Task: Move the task Integrate a new third-party API into a website to the section To-Do in the project AgileCircle and sort the tasks in the project by Last modified on
Action: Mouse moved to (55, 293)
Screenshot: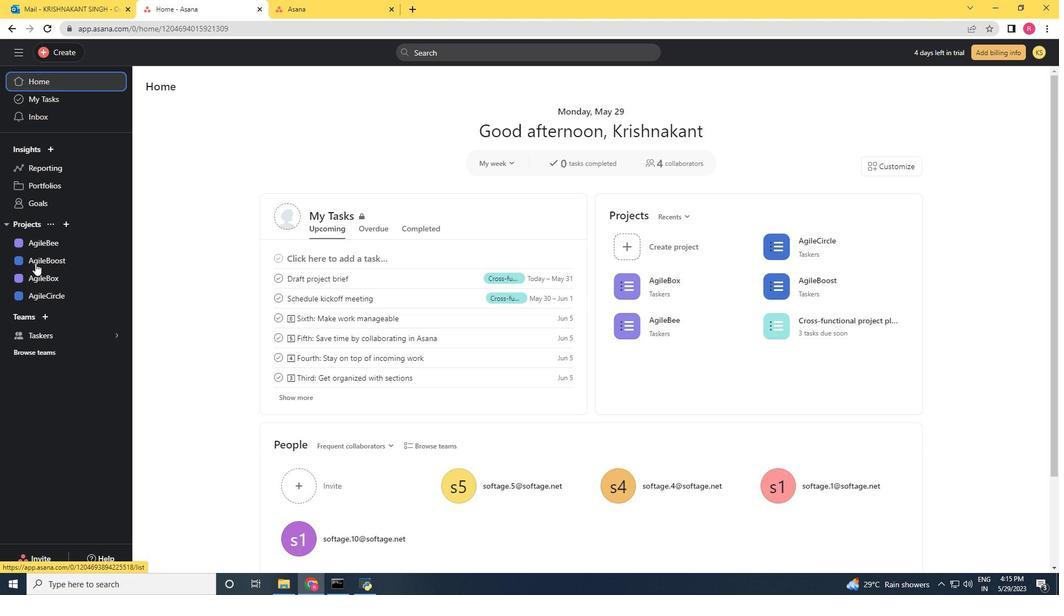 
Action: Mouse pressed left at (55, 293)
Screenshot: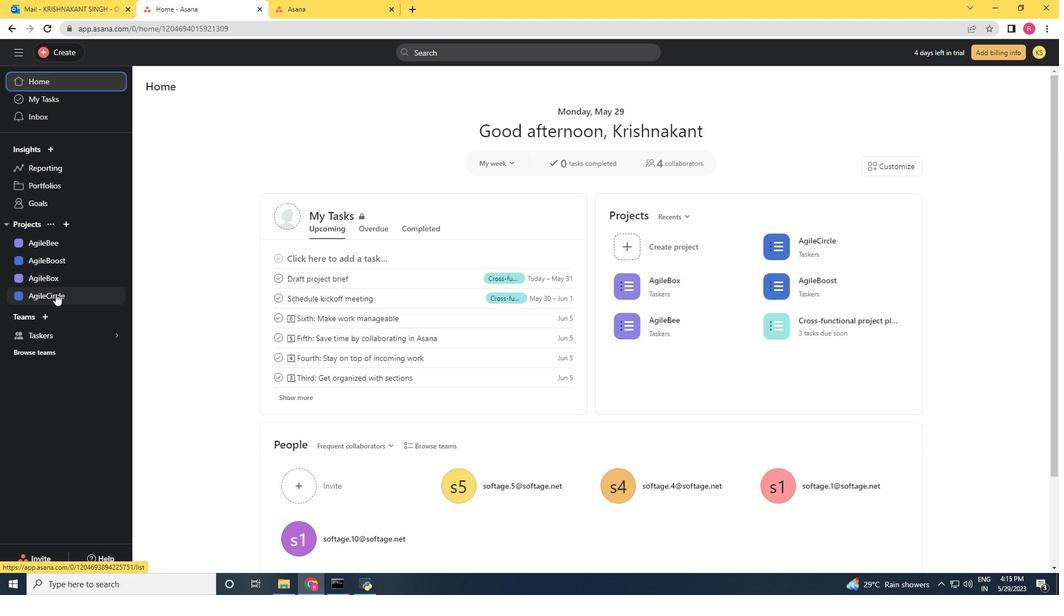 
Action: Mouse moved to (354, 338)
Screenshot: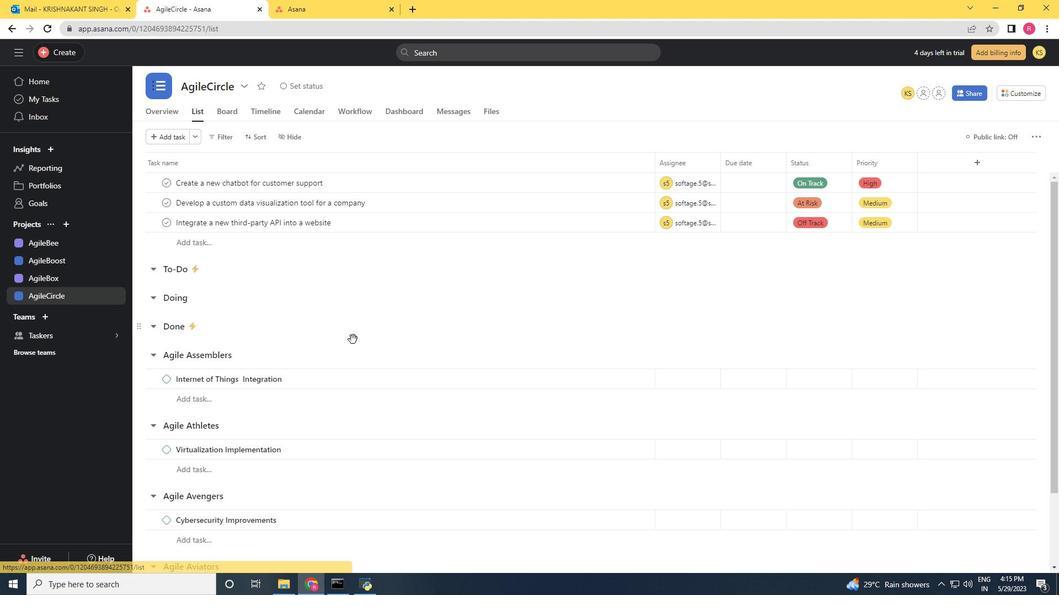 
Action: Mouse scrolled (354, 338) with delta (0, 0)
Screenshot: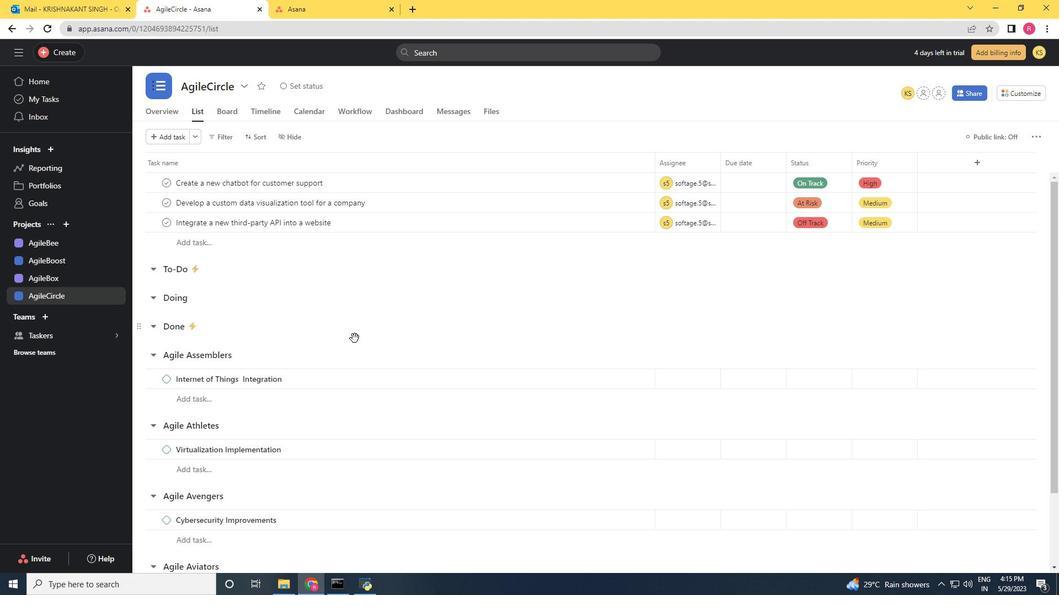 
Action: Mouse scrolled (354, 338) with delta (0, 0)
Screenshot: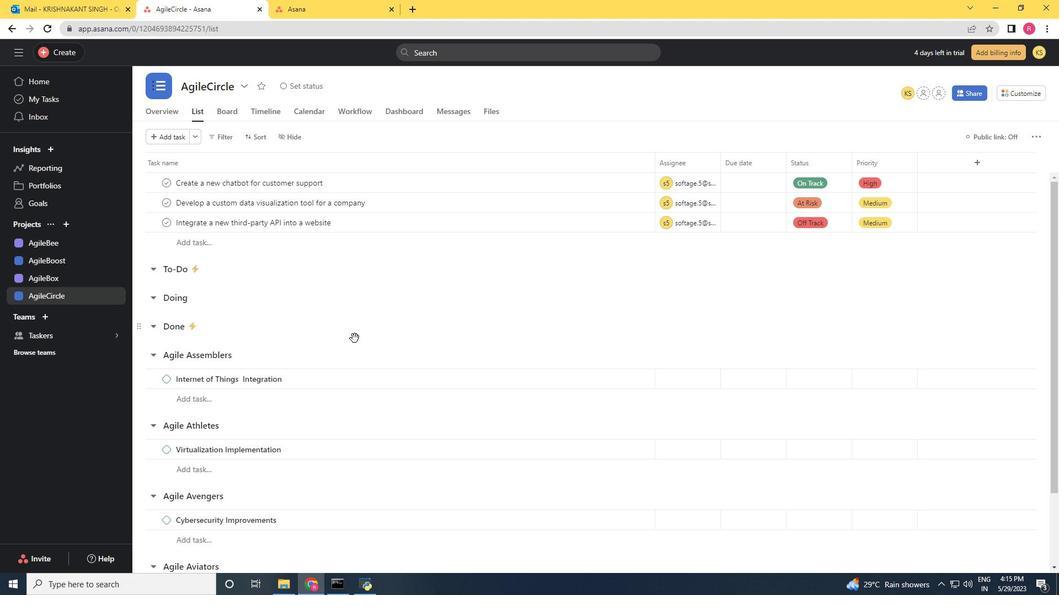 
Action: Mouse scrolled (354, 338) with delta (0, 0)
Screenshot: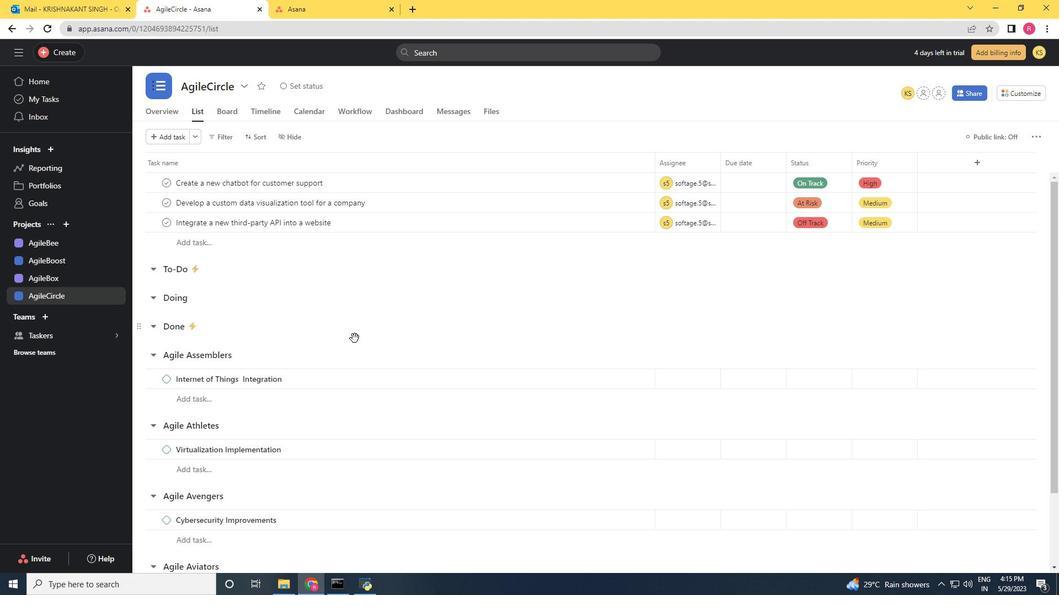 
Action: Mouse scrolled (354, 338) with delta (0, 0)
Screenshot: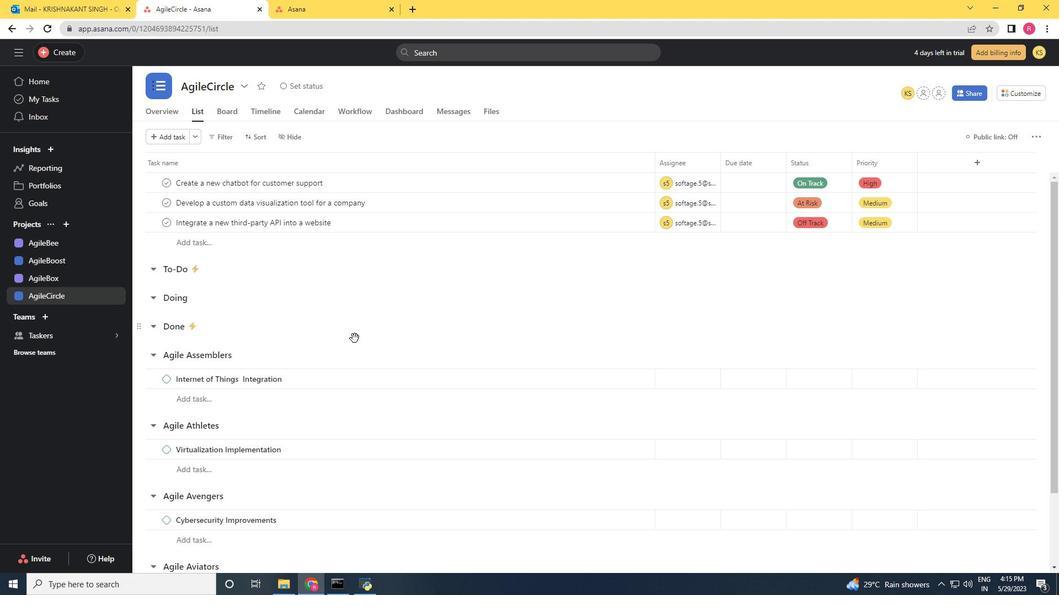 
Action: Mouse scrolled (354, 338) with delta (0, 0)
Screenshot: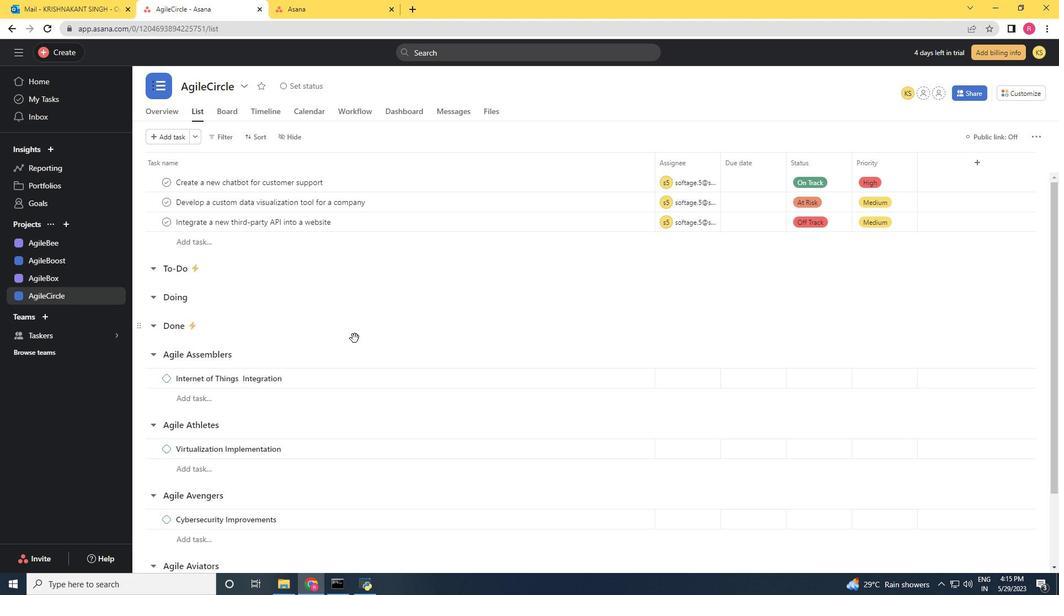 
Action: Mouse scrolled (354, 338) with delta (0, 0)
Screenshot: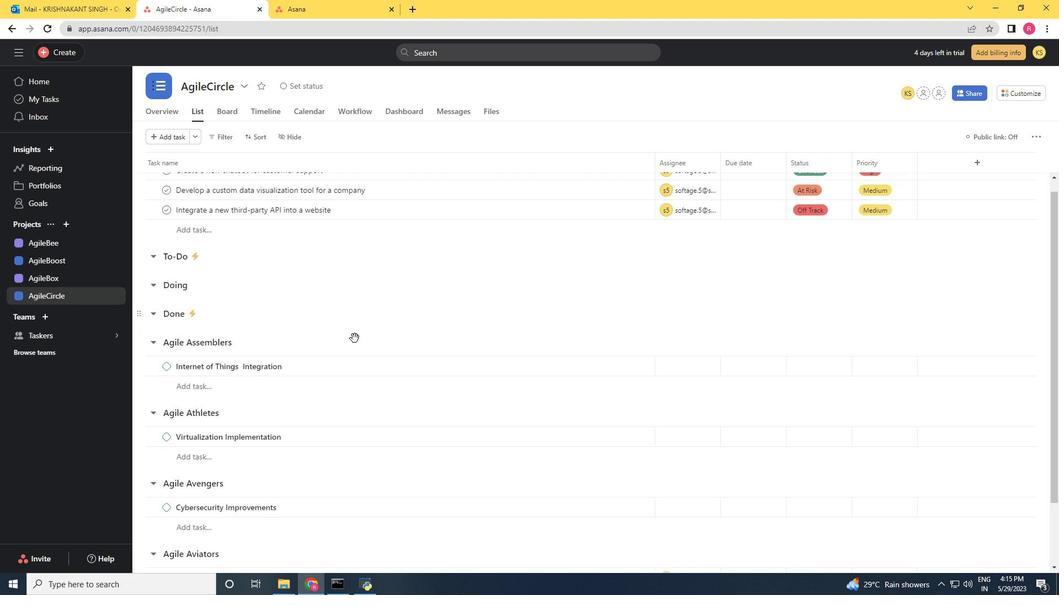 
Action: Mouse scrolled (354, 338) with delta (0, 0)
Screenshot: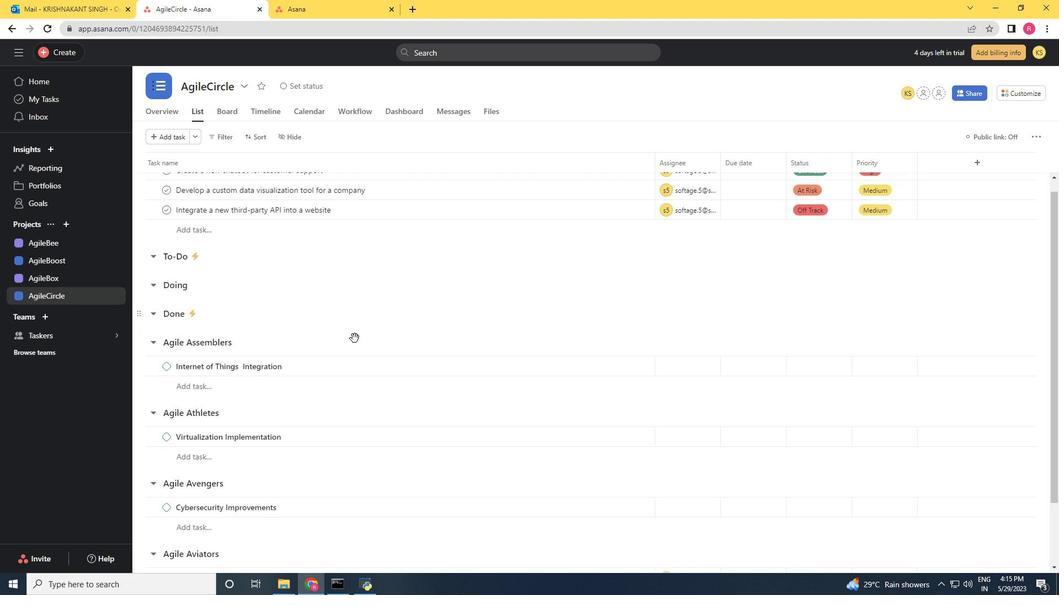 
Action: Mouse moved to (319, 451)
Screenshot: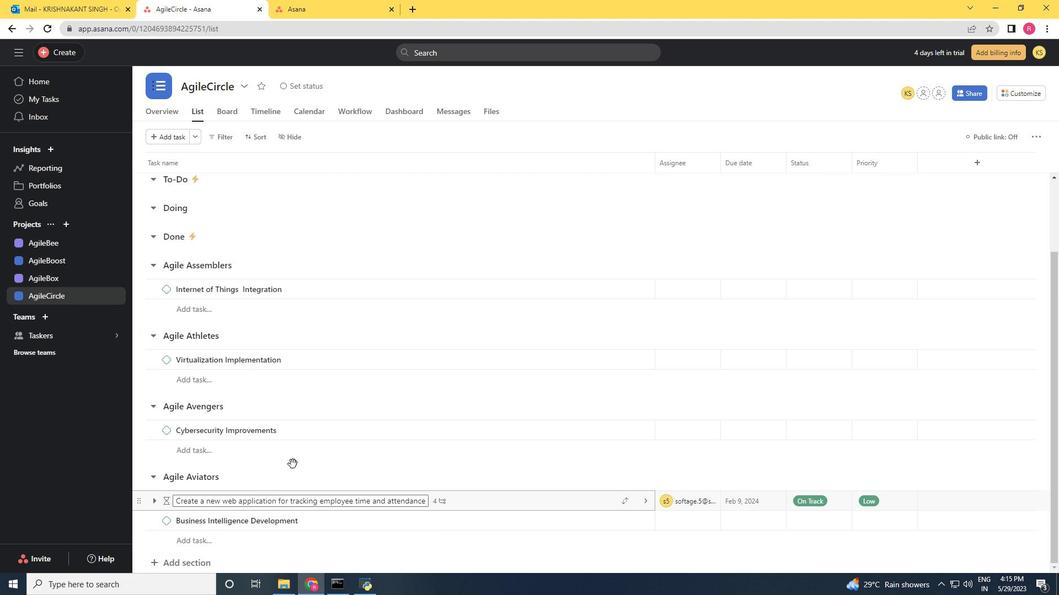 
Action: Mouse scrolled (319, 452) with delta (0, 0)
Screenshot: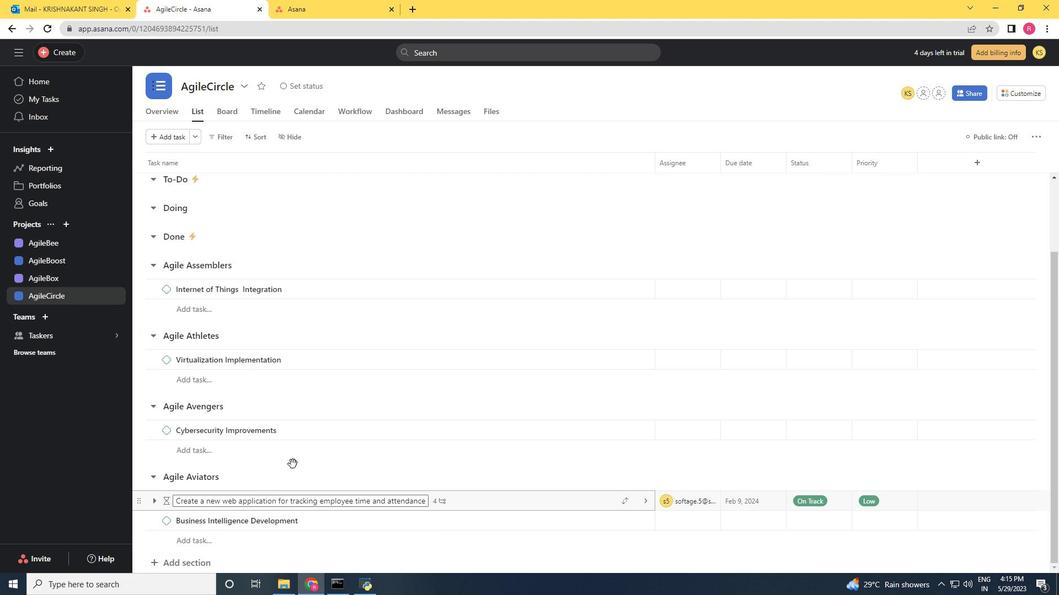 
Action: Mouse scrolled (319, 452) with delta (0, 0)
Screenshot: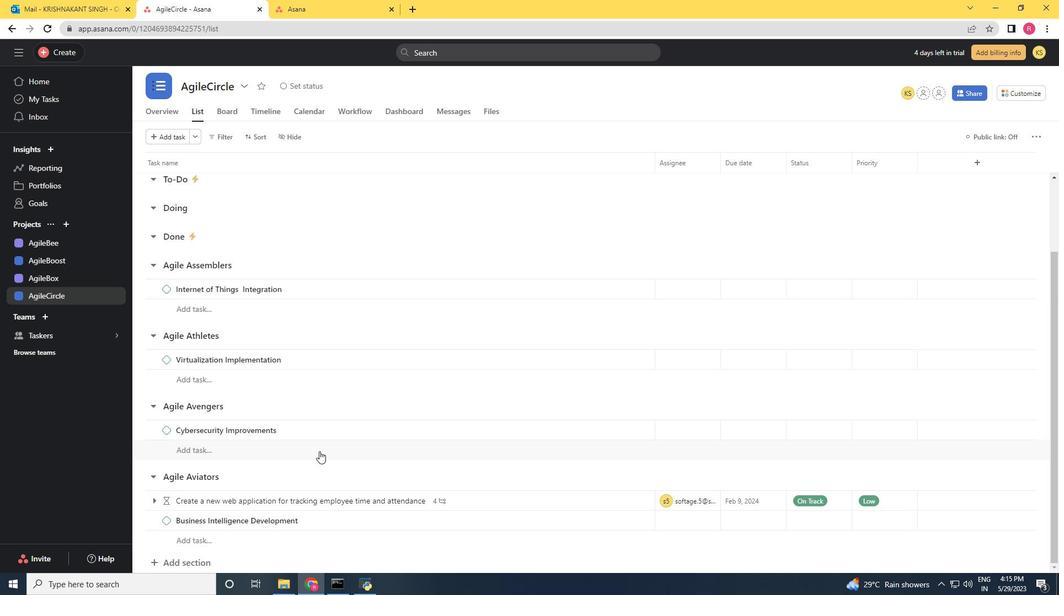 
Action: Mouse scrolled (319, 452) with delta (0, 0)
Screenshot: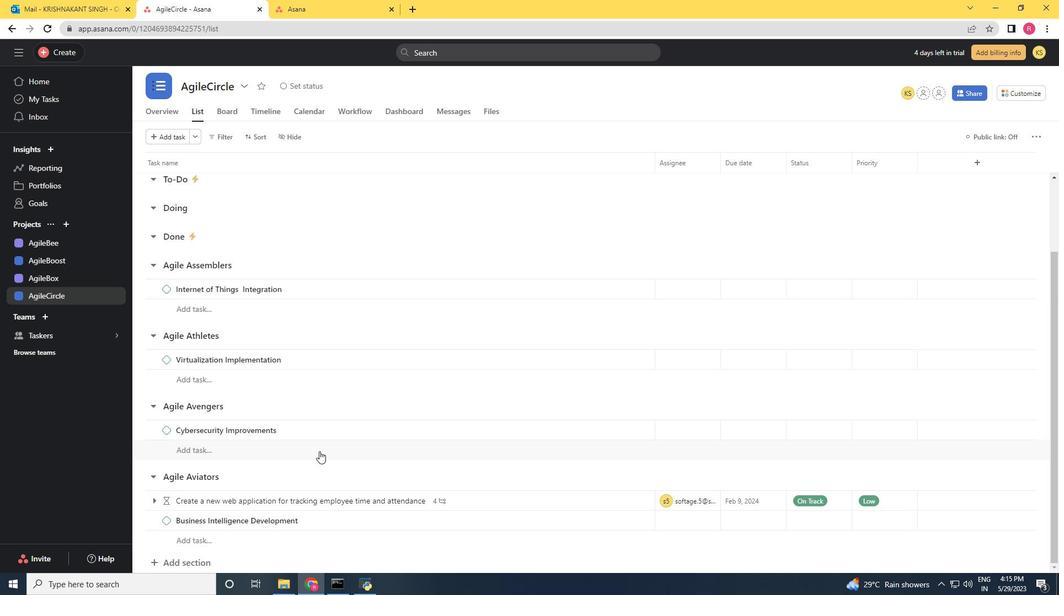 
Action: Mouse scrolled (319, 452) with delta (0, 0)
Screenshot: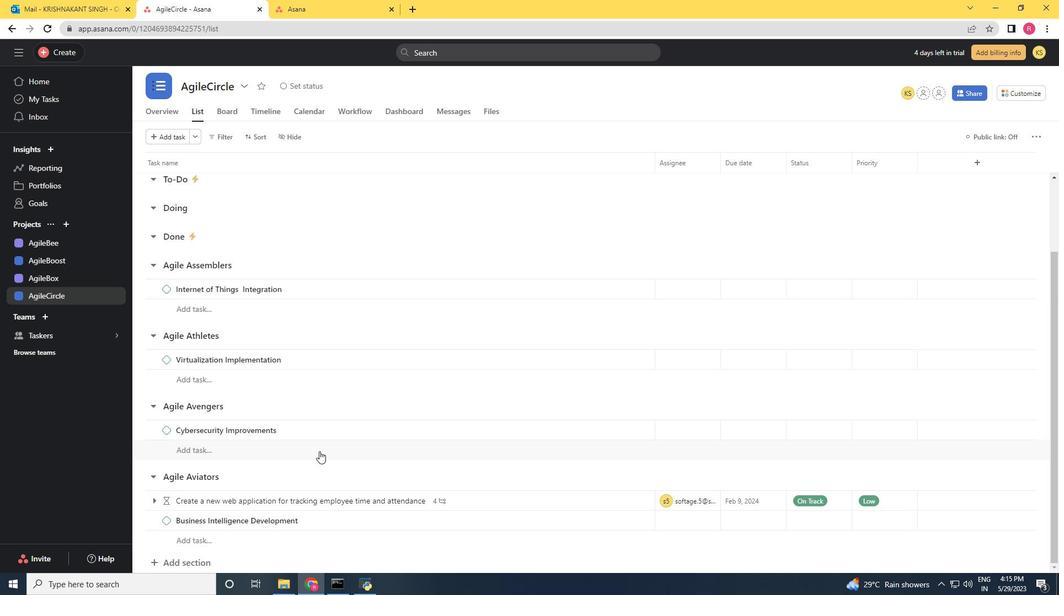 
Action: Mouse moved to (329, 403)
Screenshot: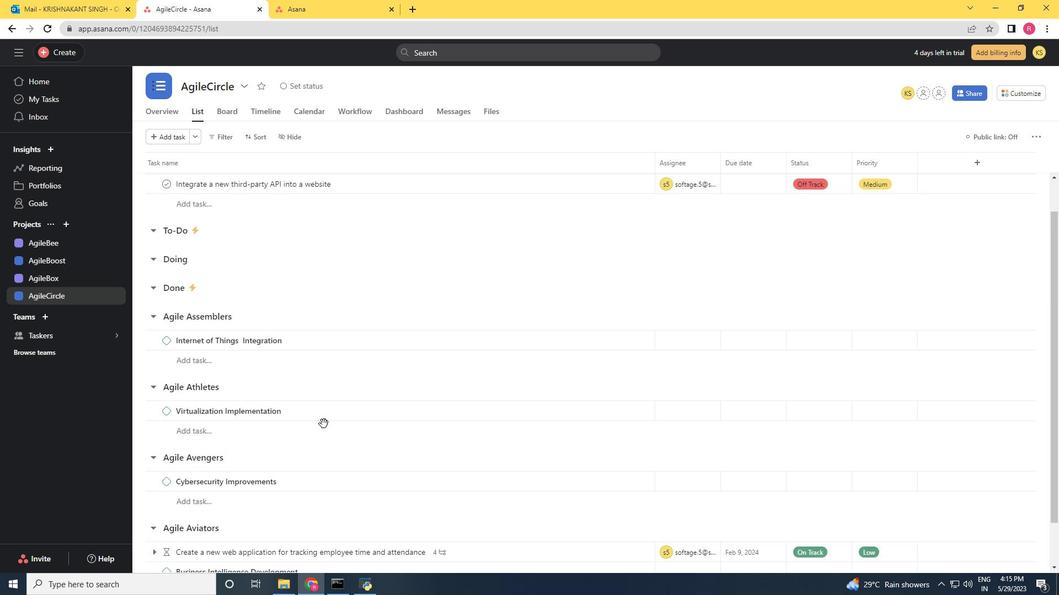 
Action: Mouse scrolled (329, 404) with delta (0, 0)
Screenshot: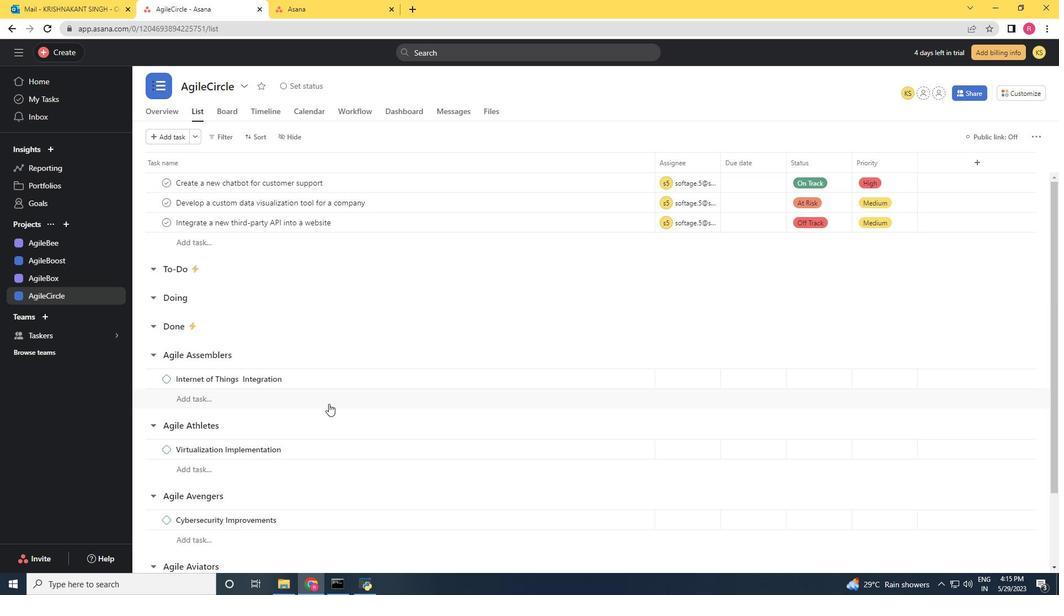 
Action: Mouse scrolled (329, 404) with delta (0, 0)
Screenshot: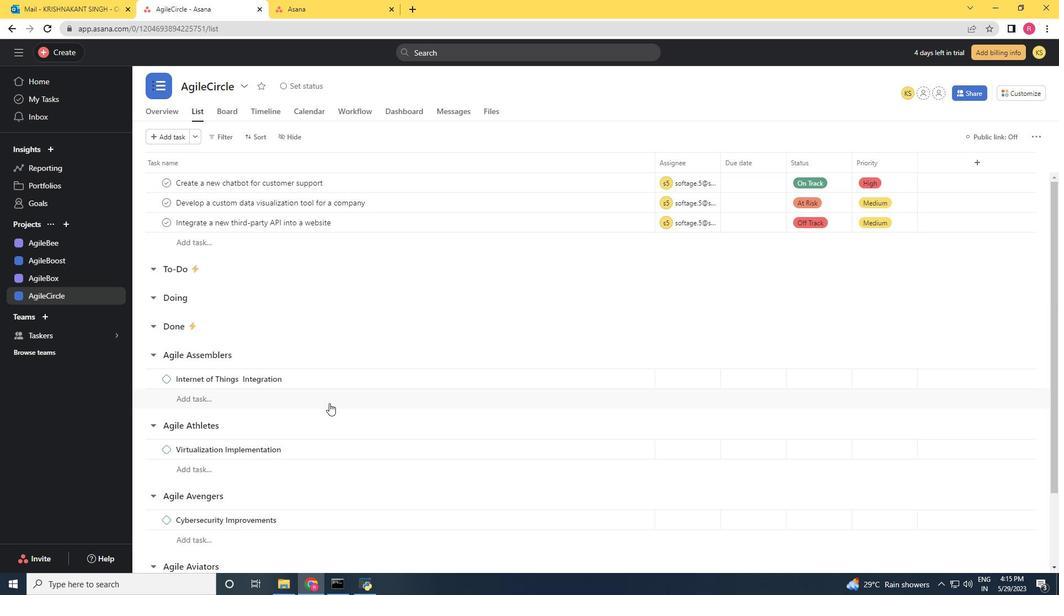 
Action: Mouse scrolled (329, 404) with delta (0, 0)
Screenshot: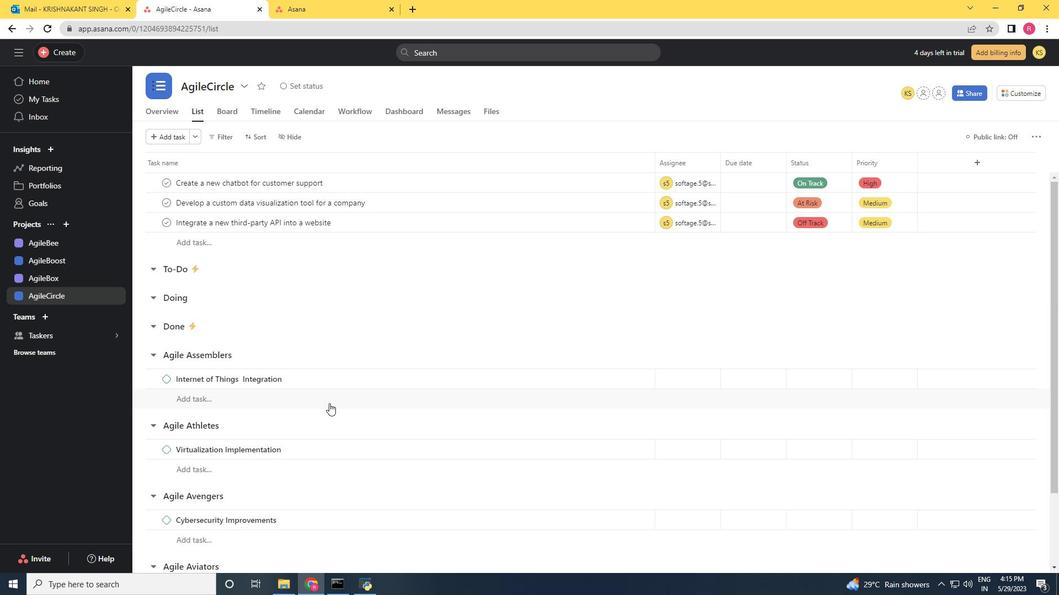 
Action: Mouse scrolled (329, 404) with delta (0, 0)
Screenshot: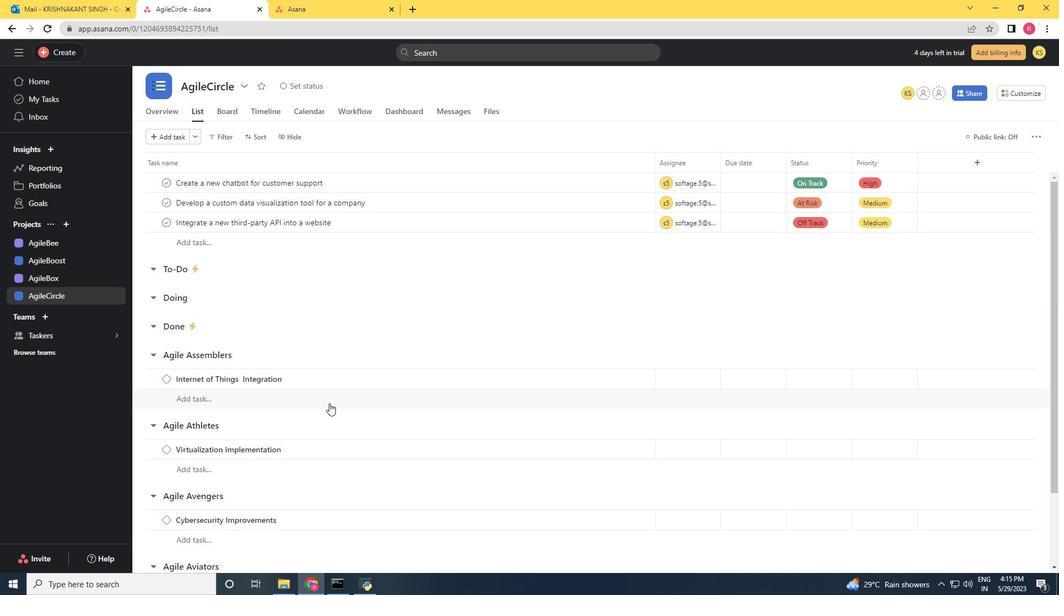 
Action: Mouse moved to (626, 223)
Screenshot: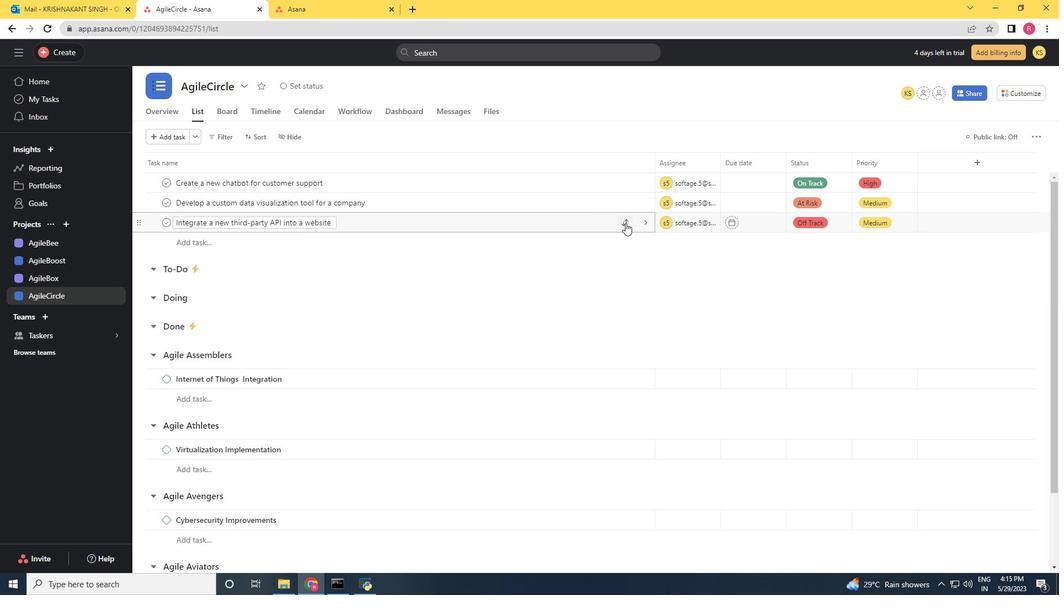 
Action: Mouse pressed left at (626, 223)
Screenshot: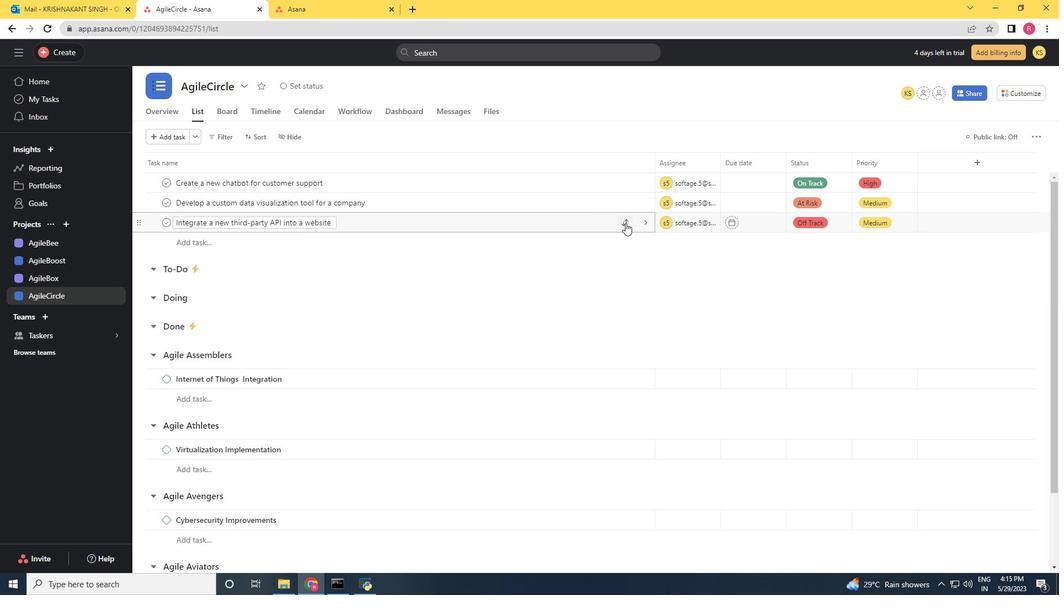 
Action: Mouse moved to (570, 289)
Screenshot: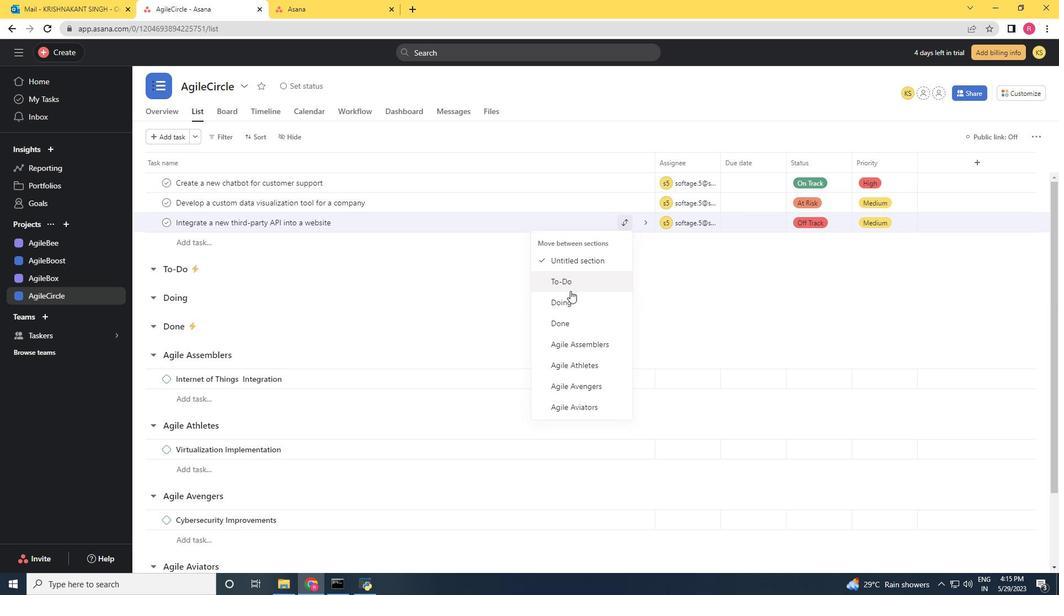 
Action: Mouse pressed left at (570, 289)
Screenshot: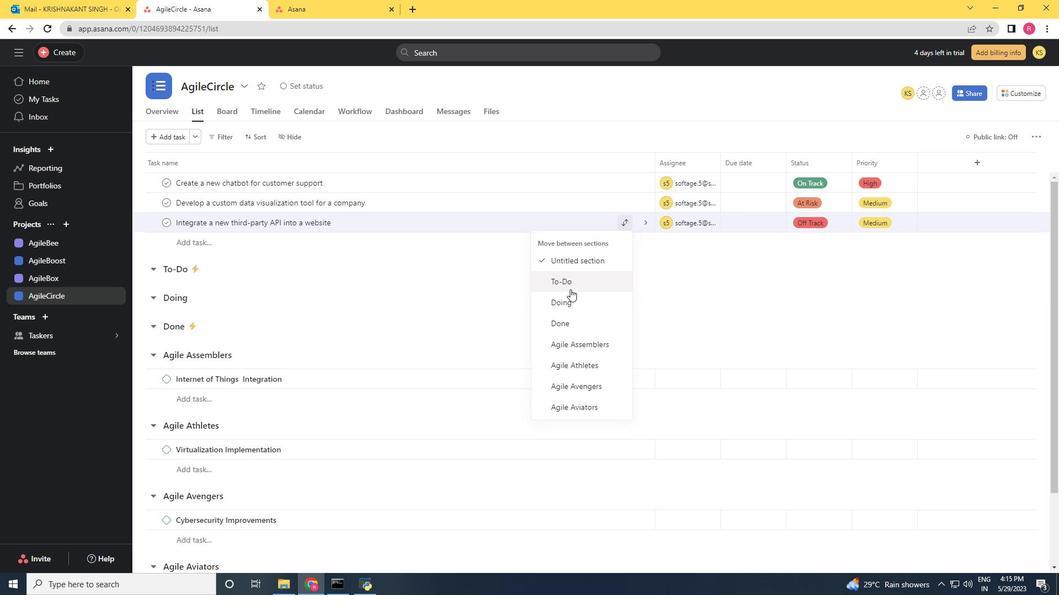 
Action: Mouse moved to (476, 277)
Screenshot: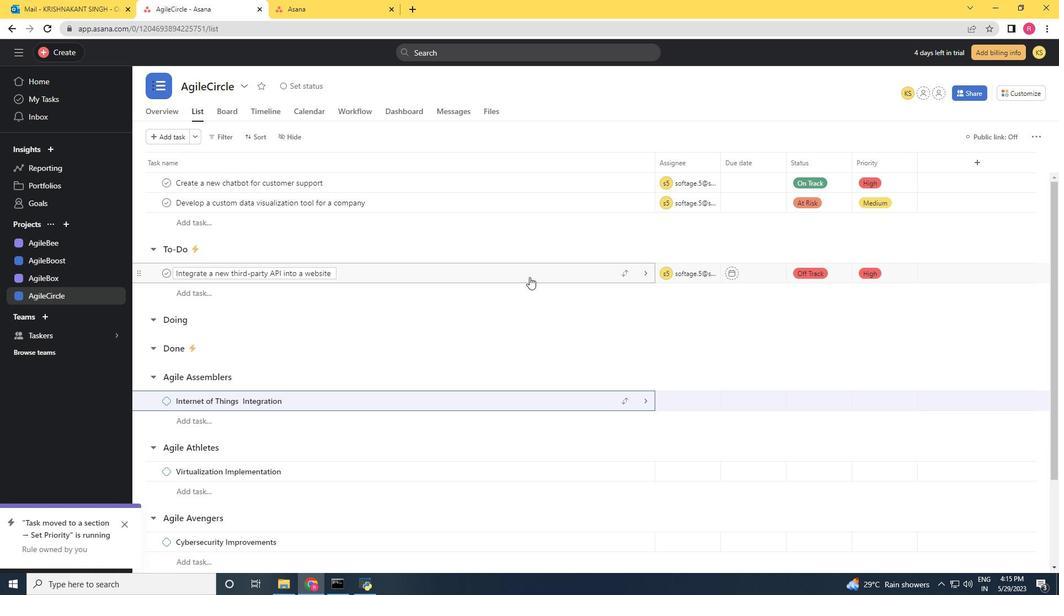 
Action: Mouse pressed left at (476, 277)
Screenshot: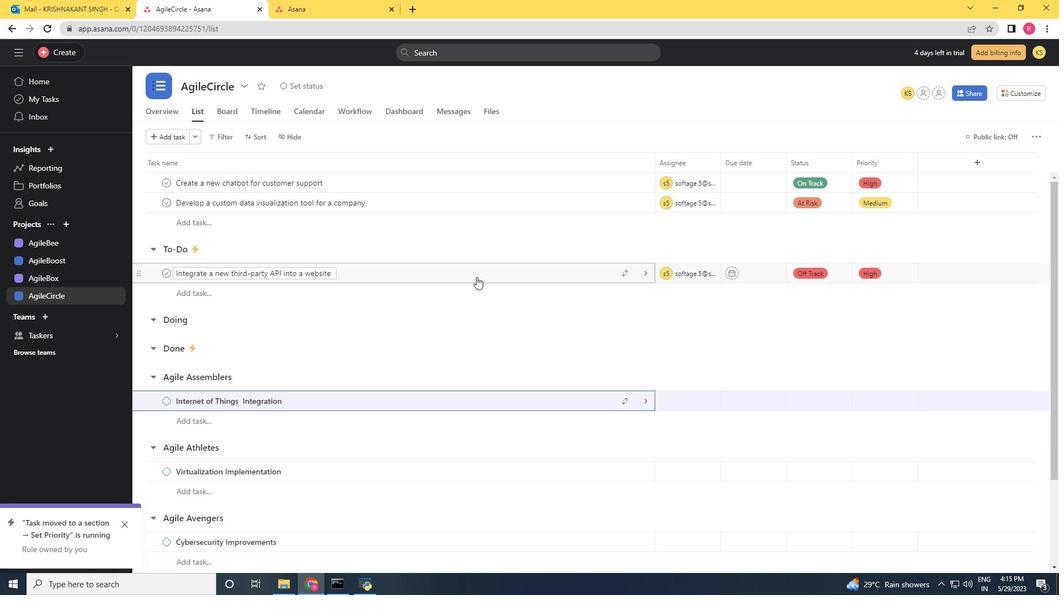 
Action: Mouse moved to (1036, 137)
Screenshot: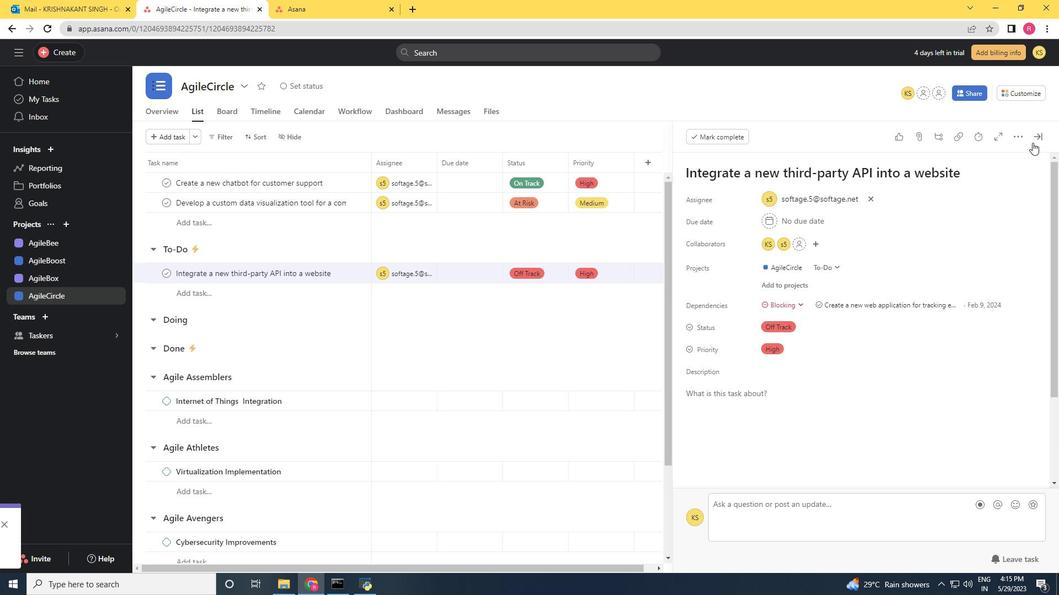 
Action: Mouse pressed left at (1036, 137)
Screenshot: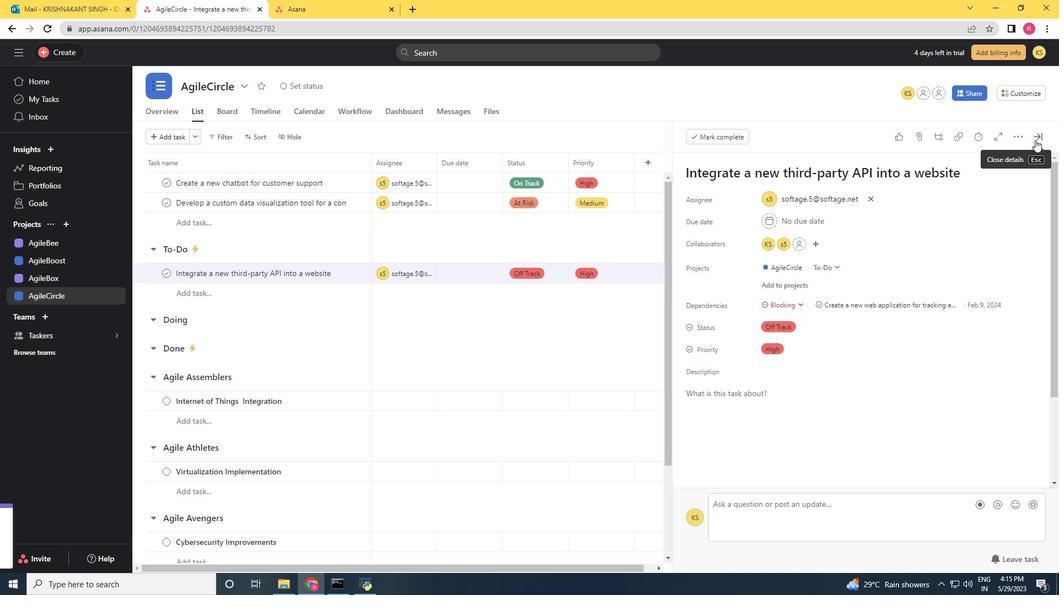 
Action: Mouse moved to (258, 137)
Screenshot: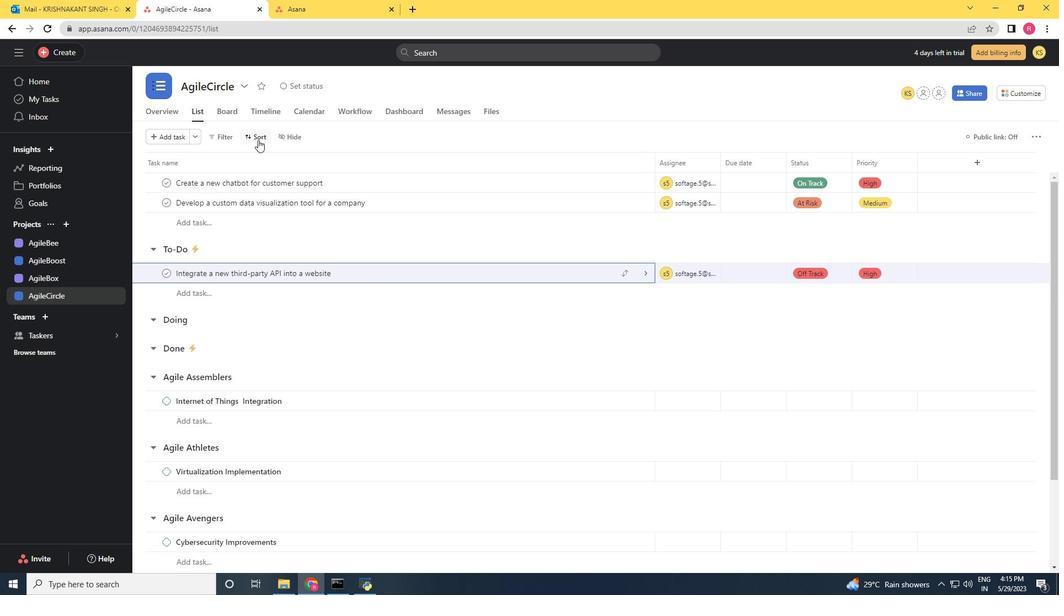
Action: Mouse pressed left at (258, 137)
Screenshot: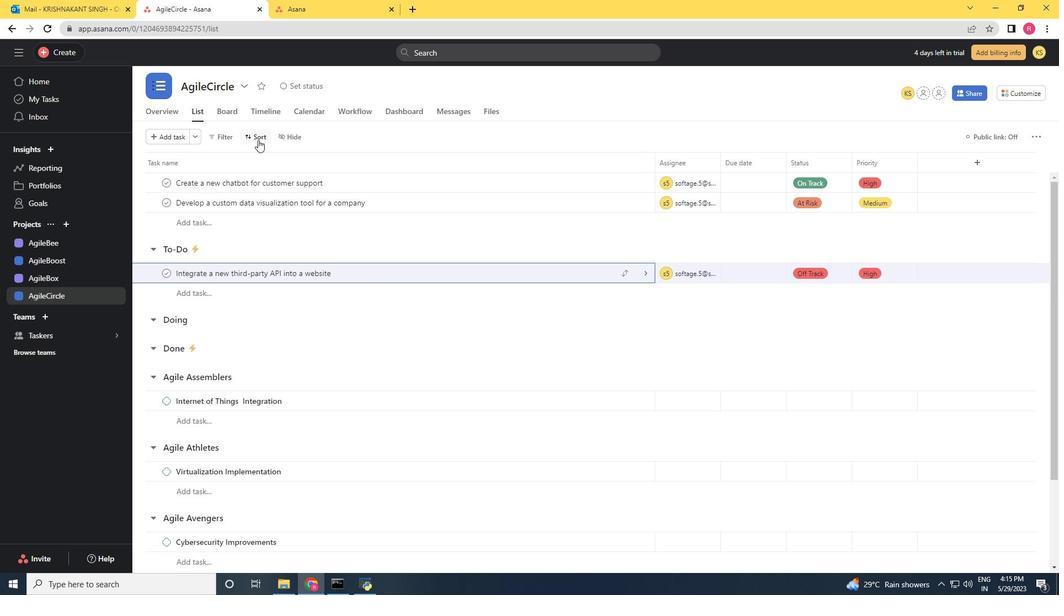 
Action: Mouse moved to (590, 276)
Screenshot: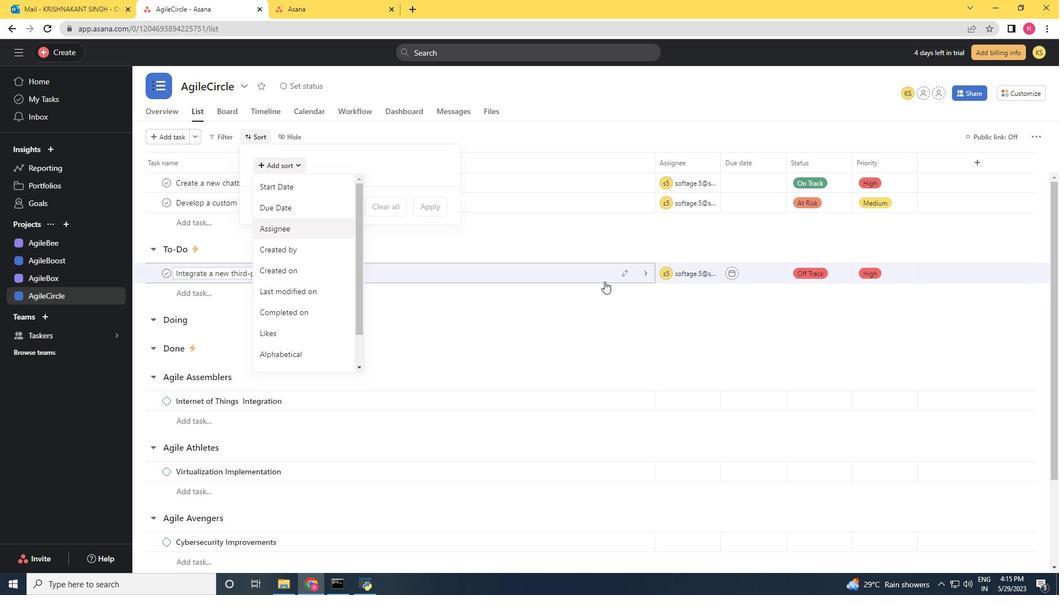 
Action: Mouse pressed left at (590, 276)
Screenshot: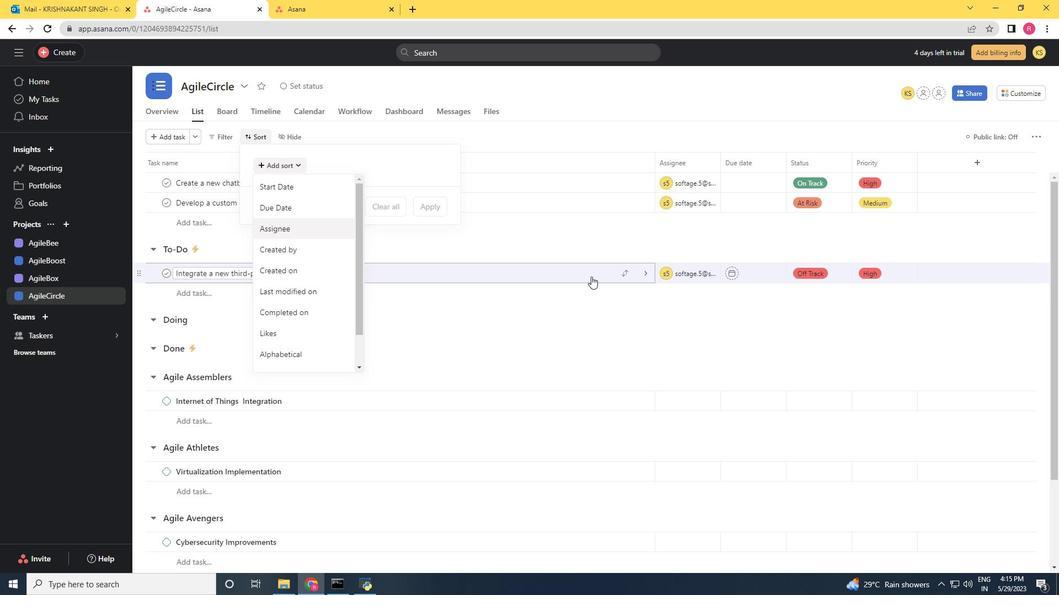 
Action: Mouse moved to (1035, 136)
Screenshot: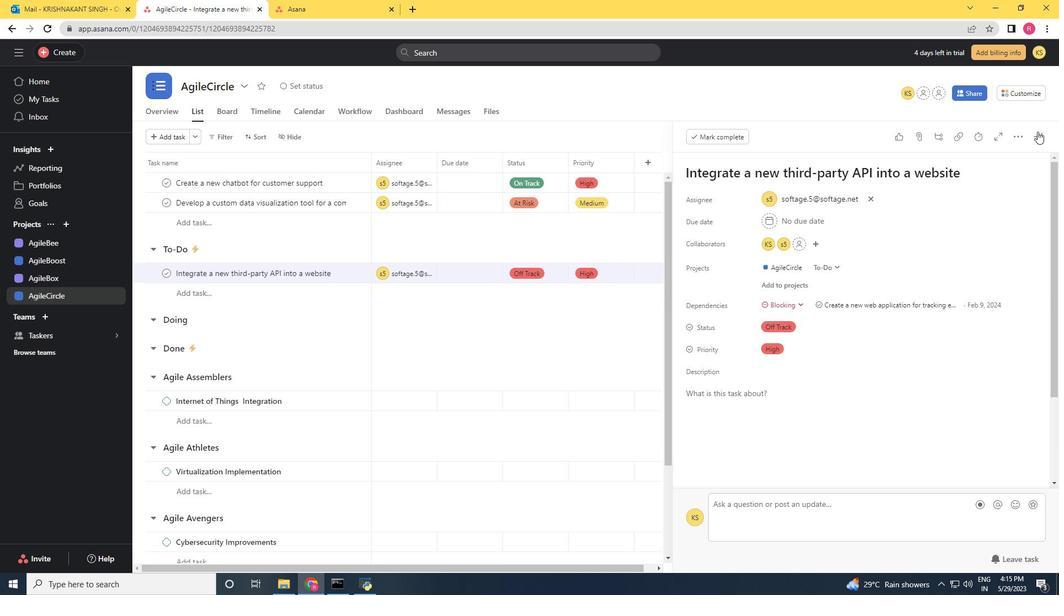 
Action: Mouse pressed left at (1035, 136)
Screenshot: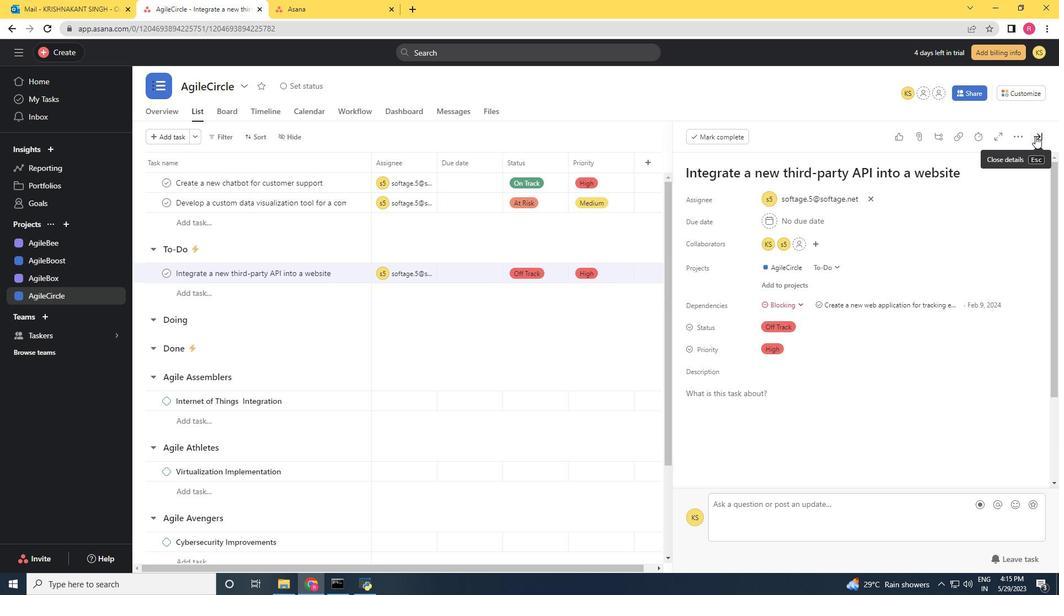 
Action: Mouse moved to (631, 272)
Screenshot: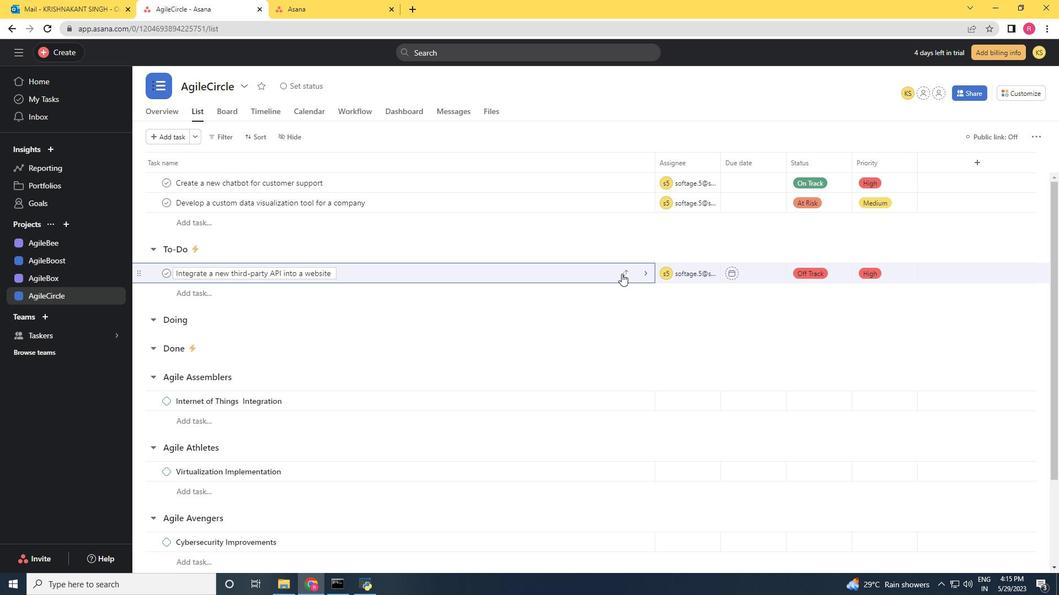 
Action: Mouse pressed left at (631, 272)
Screenshot: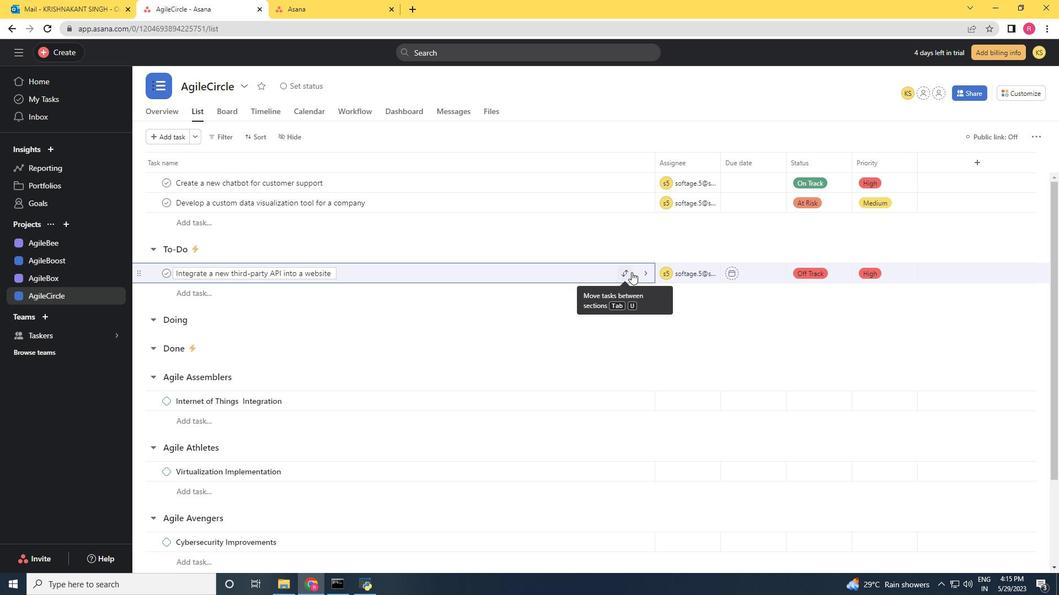 
Action: Mouse moved to (579, 330)
Screenshot: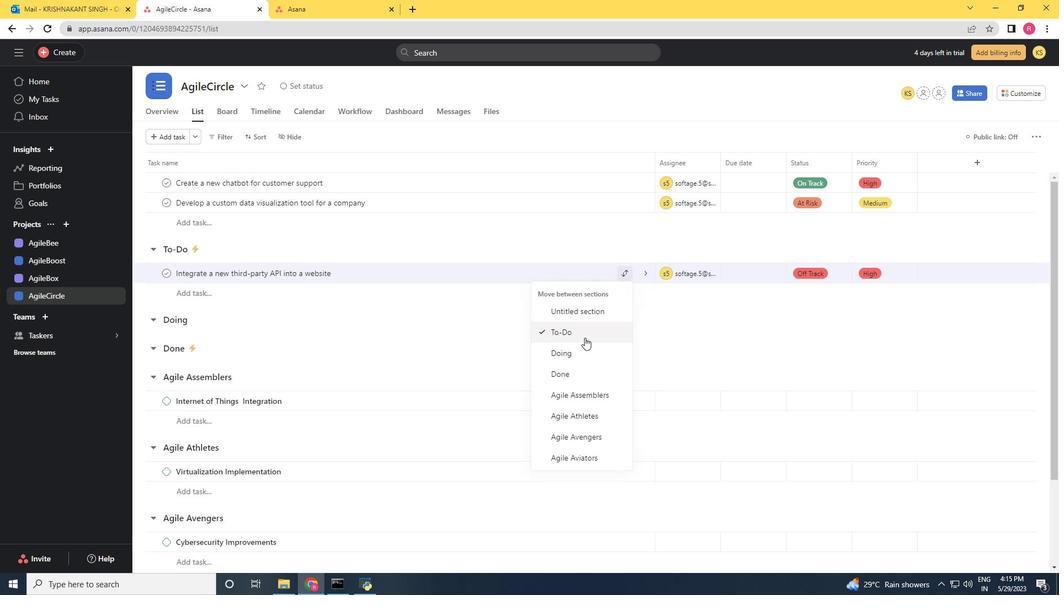 
Action: Mouse pressed left at (579, 330)
Screenshot: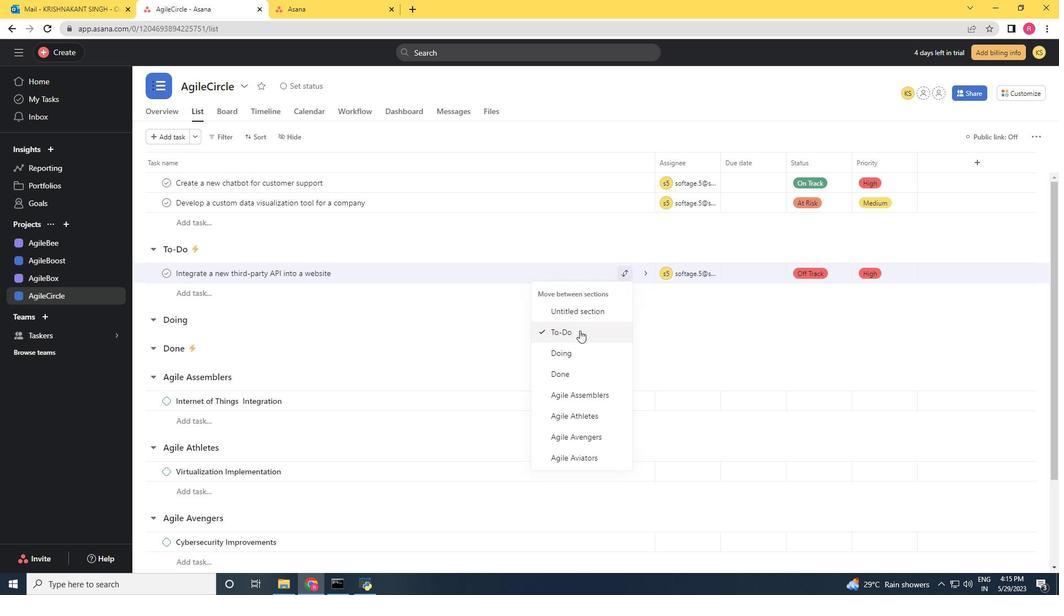 
Action: Mouse moved to (253, 137)
Screenshot: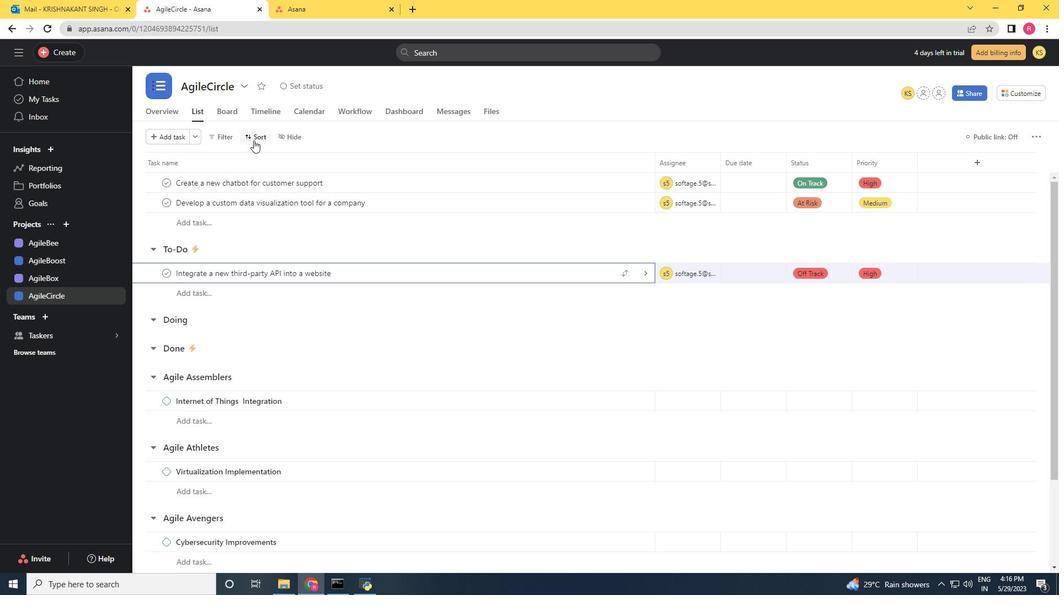 
Action: Mouse pressed left at (253, 137)
Screenshot: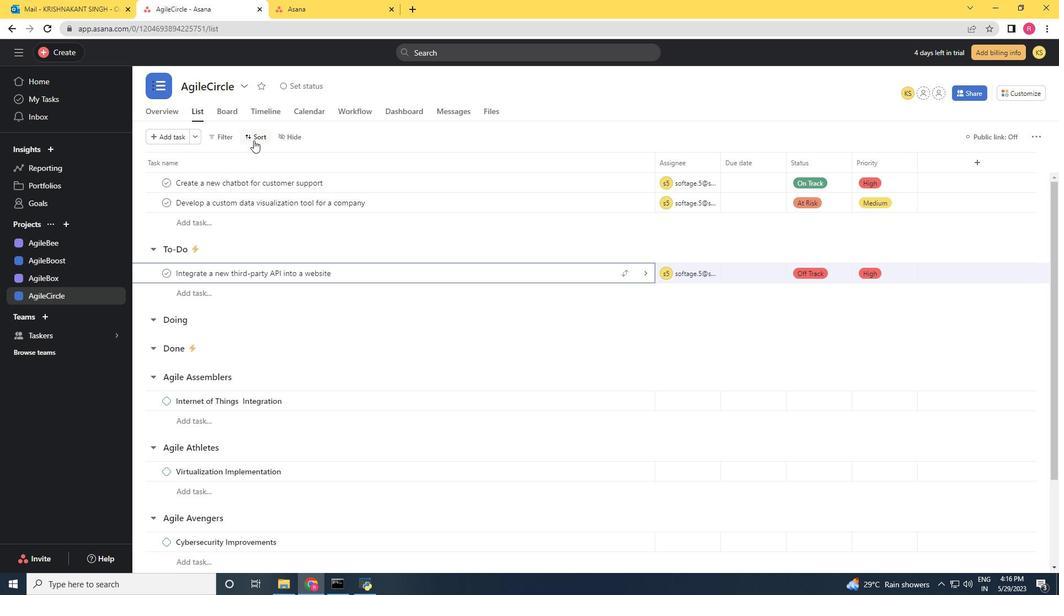 
Action: Mouse moved to (288, 292)
Screenshot: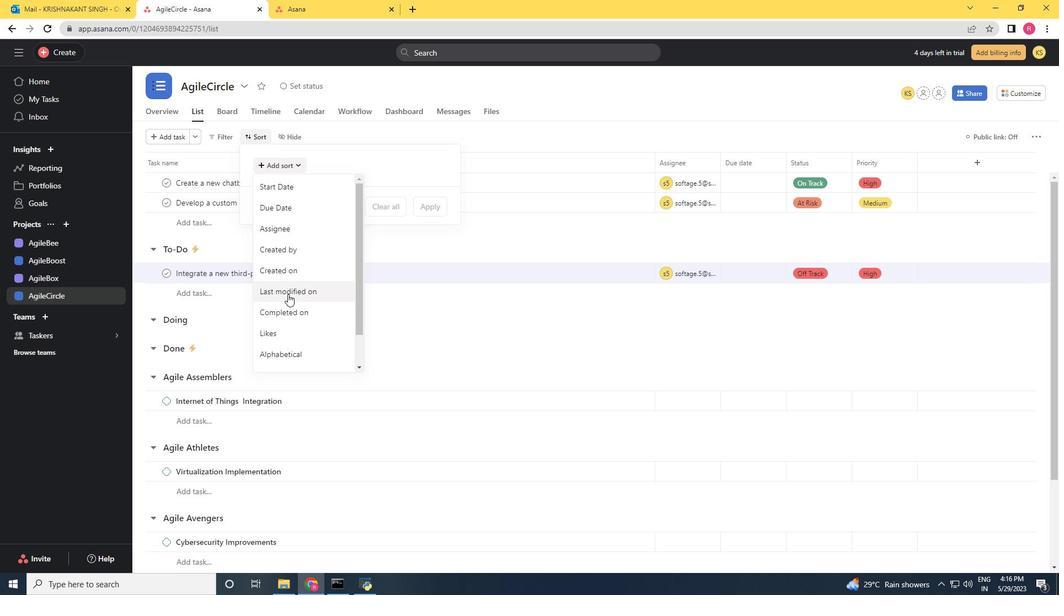 
Action: Mouse pressed left at (288, 292)
Screenshot: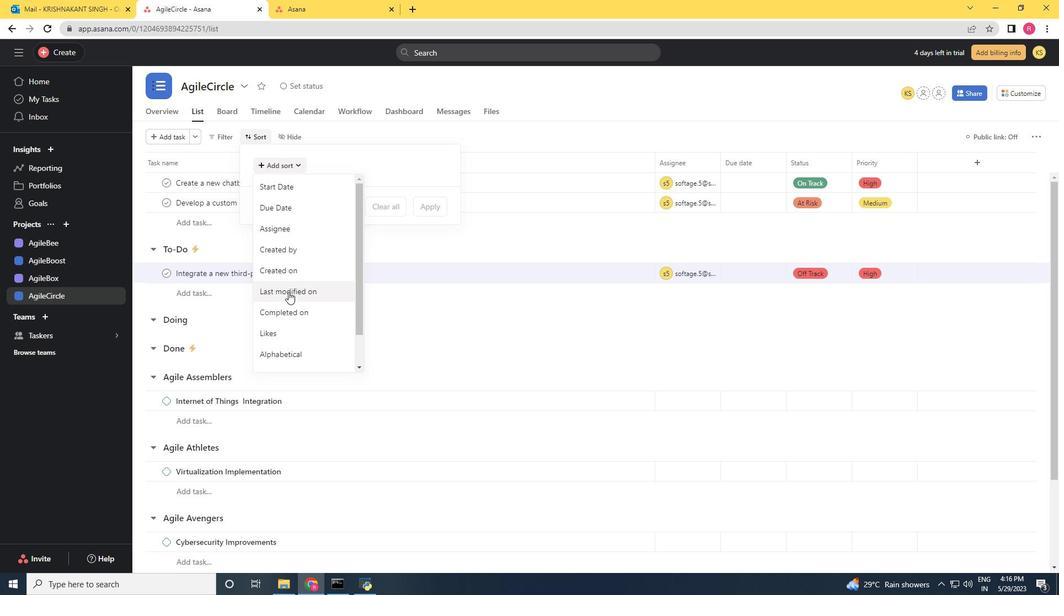 
Action: Mouse moved to (426, 248)
Screenshot: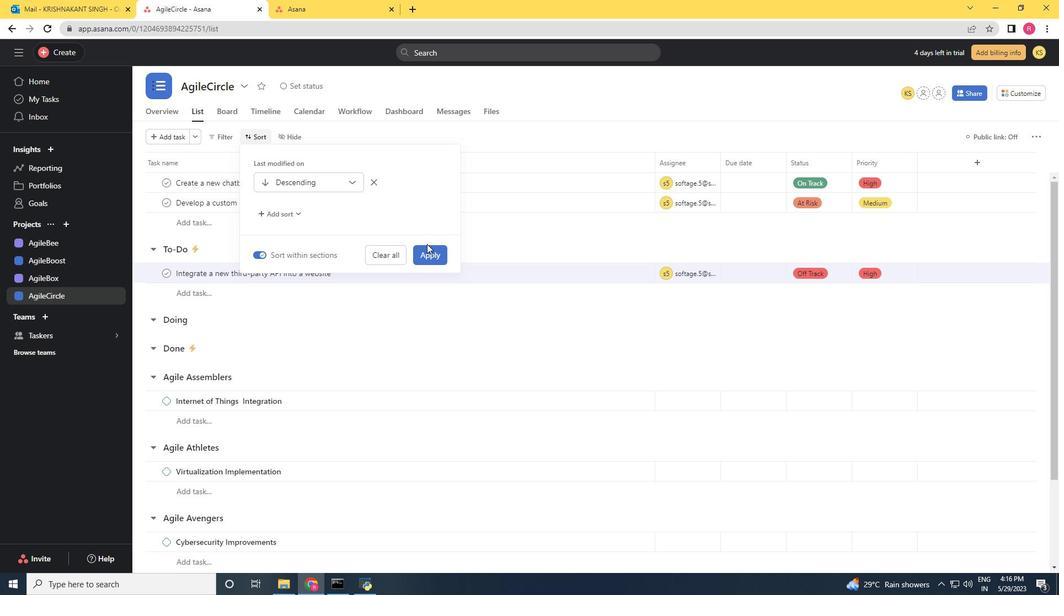 
Action: Mouse pressed left at (426, 248)
Screenshot: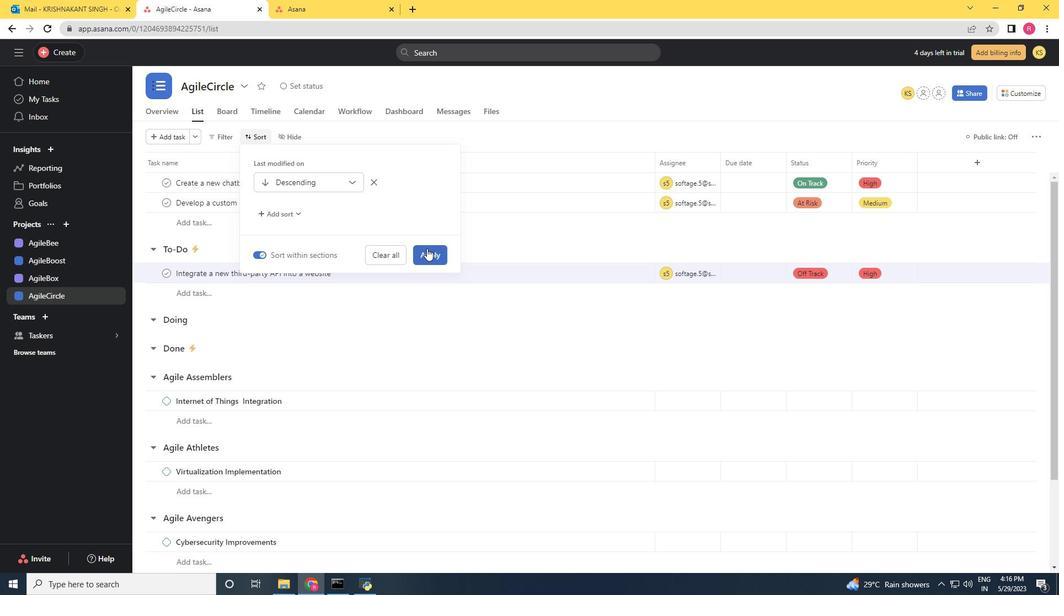 
Action: Mouse moved to (426, 249)
Screenshot: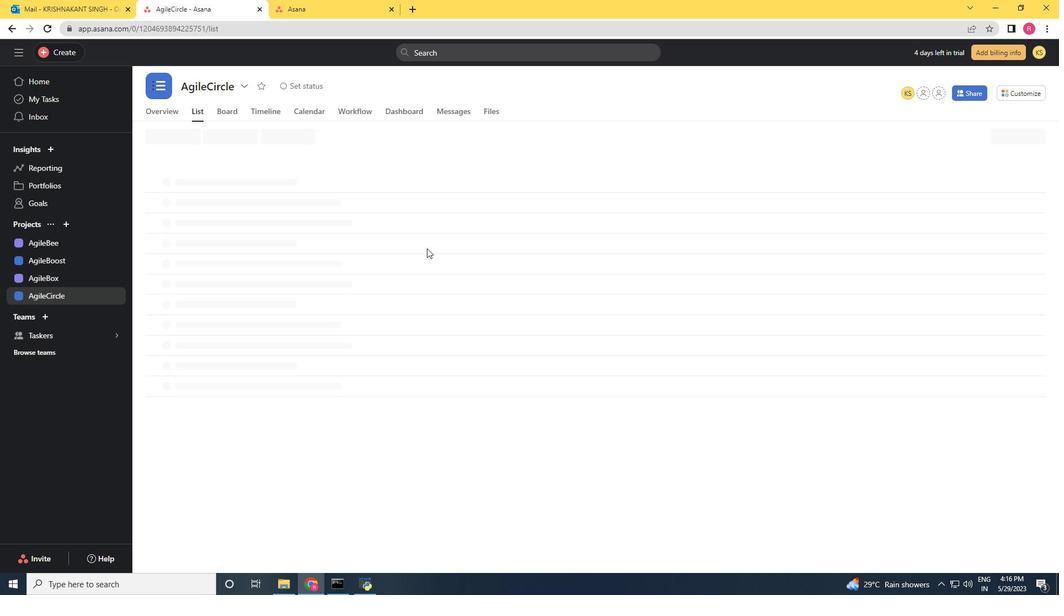 
